 Task: Add the Evernote add-in to your Outlook account.
Action: Mouse moved to (48, 37)
Screenshot: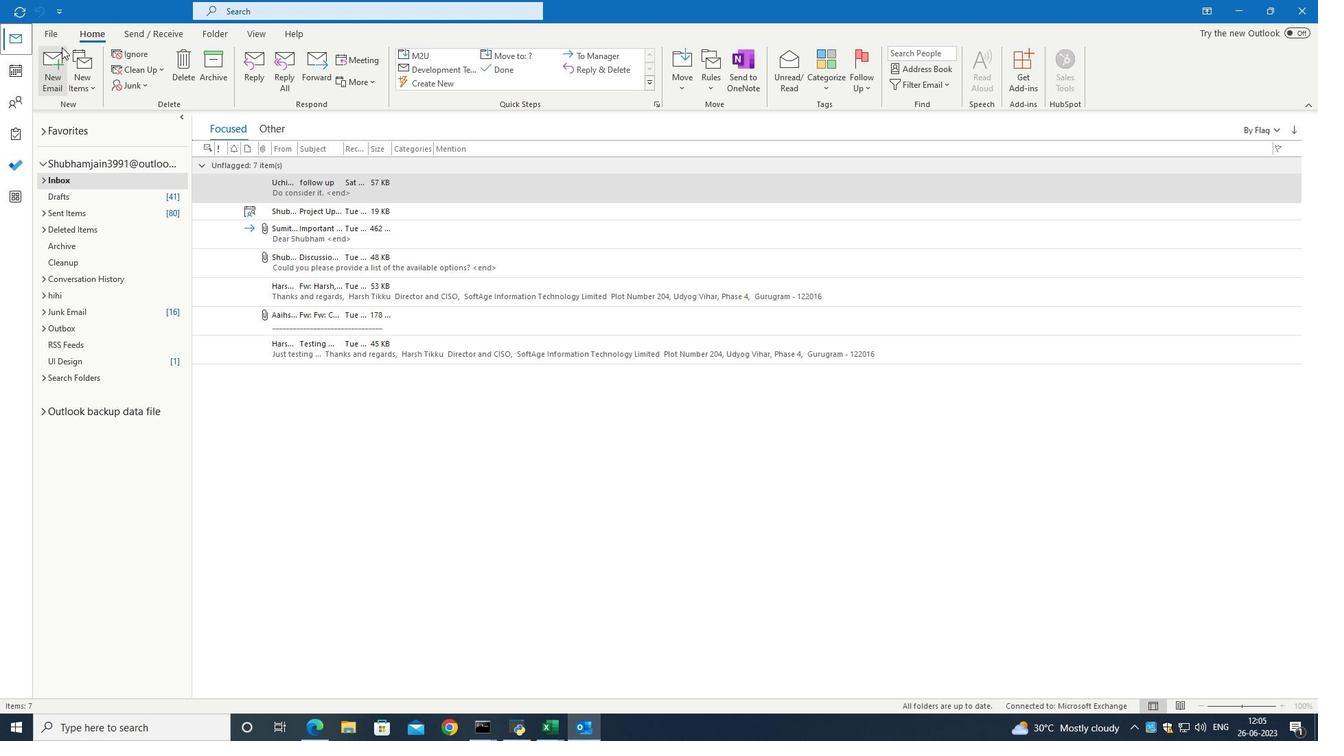 
Action: Mouse pressed left at (48, 37)
Screenshot: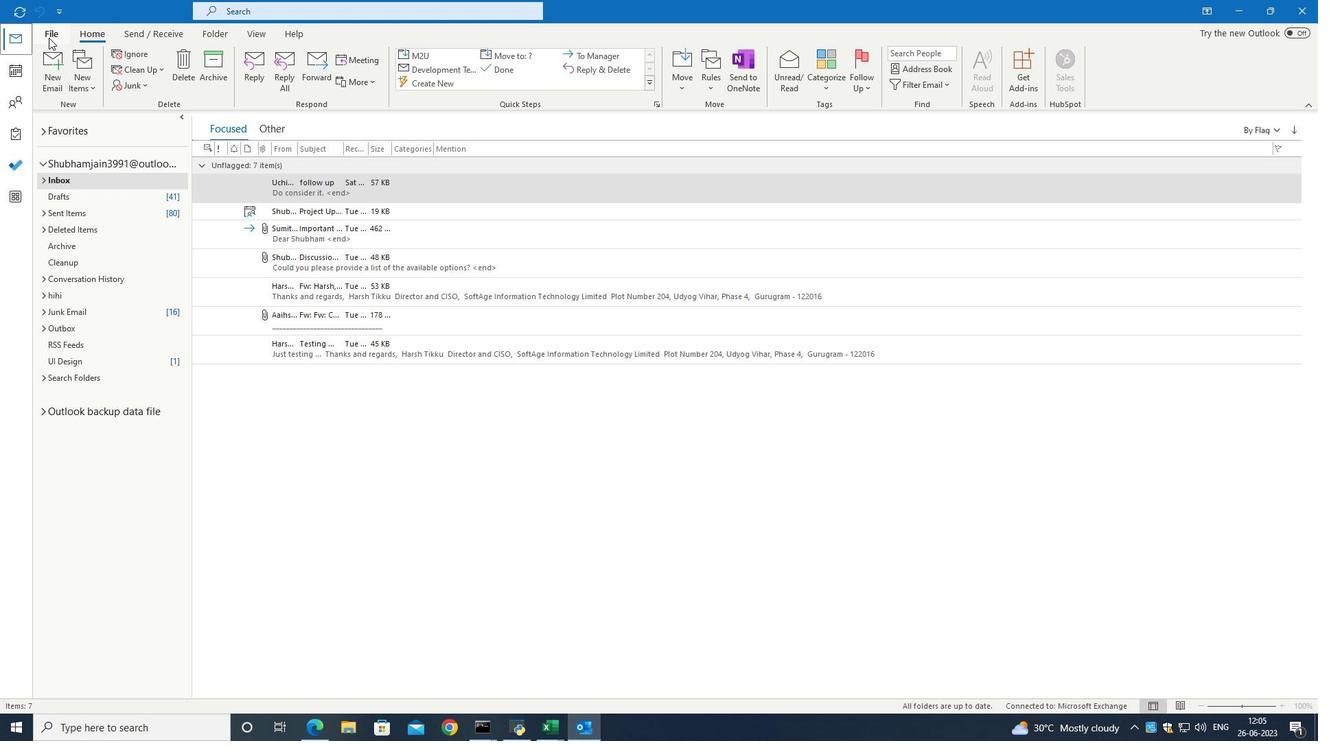 
Action: Mouse moved to (48, 67)
Screenshot: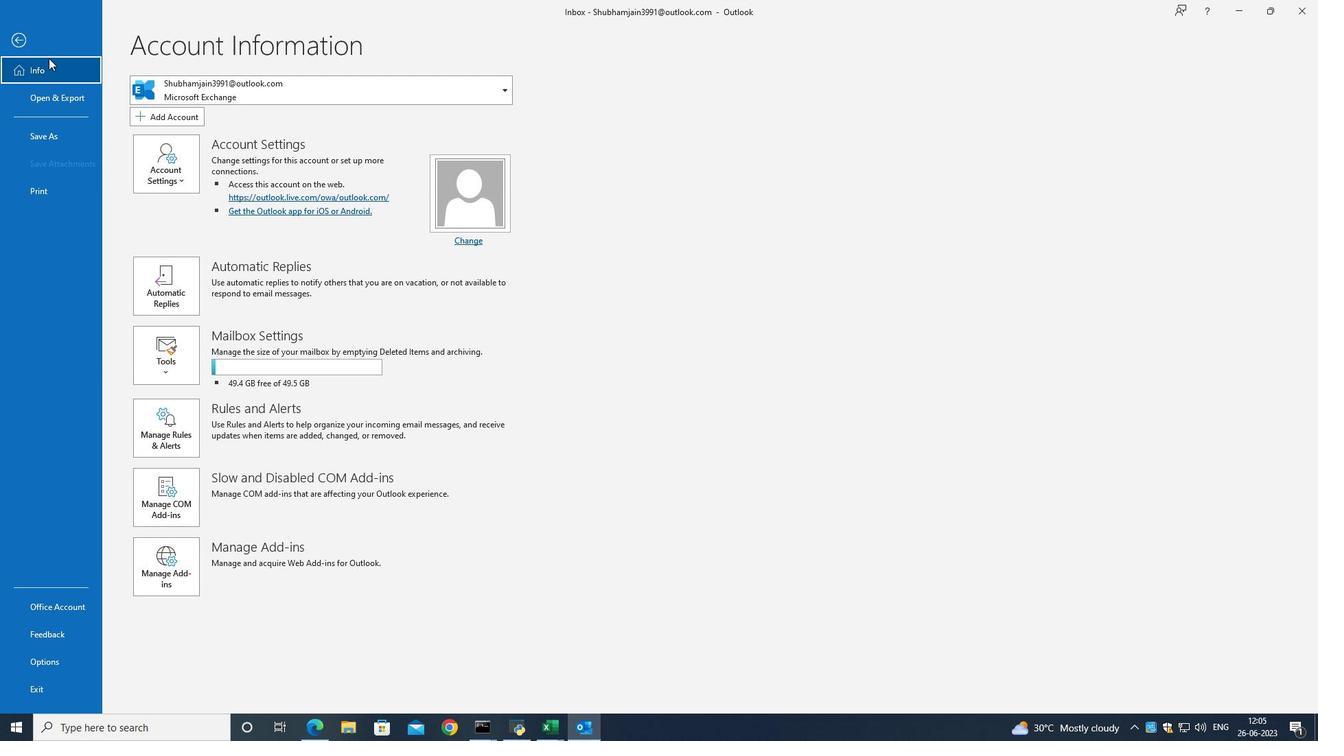 
Action: Mouse pressed left at (48, 67)
Screenshot: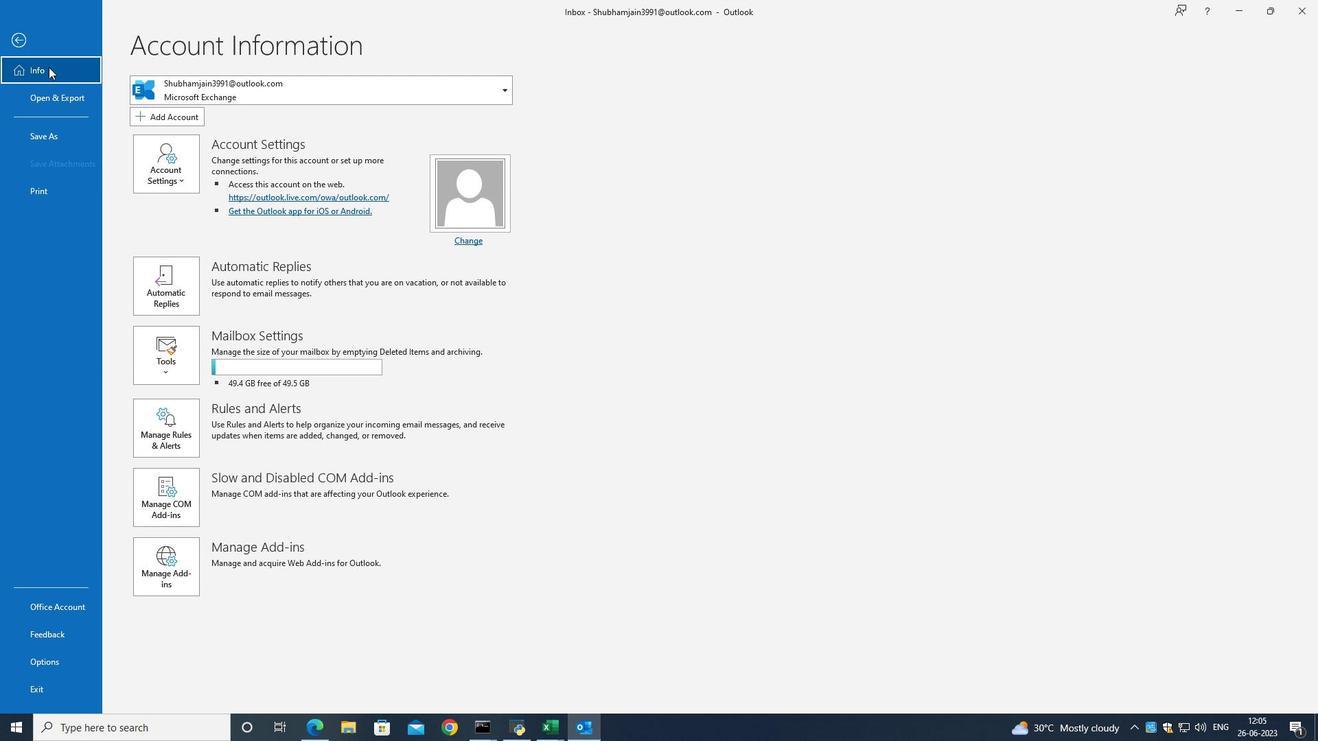 
Action: Mouse moved to (178, 556)
Screenshot: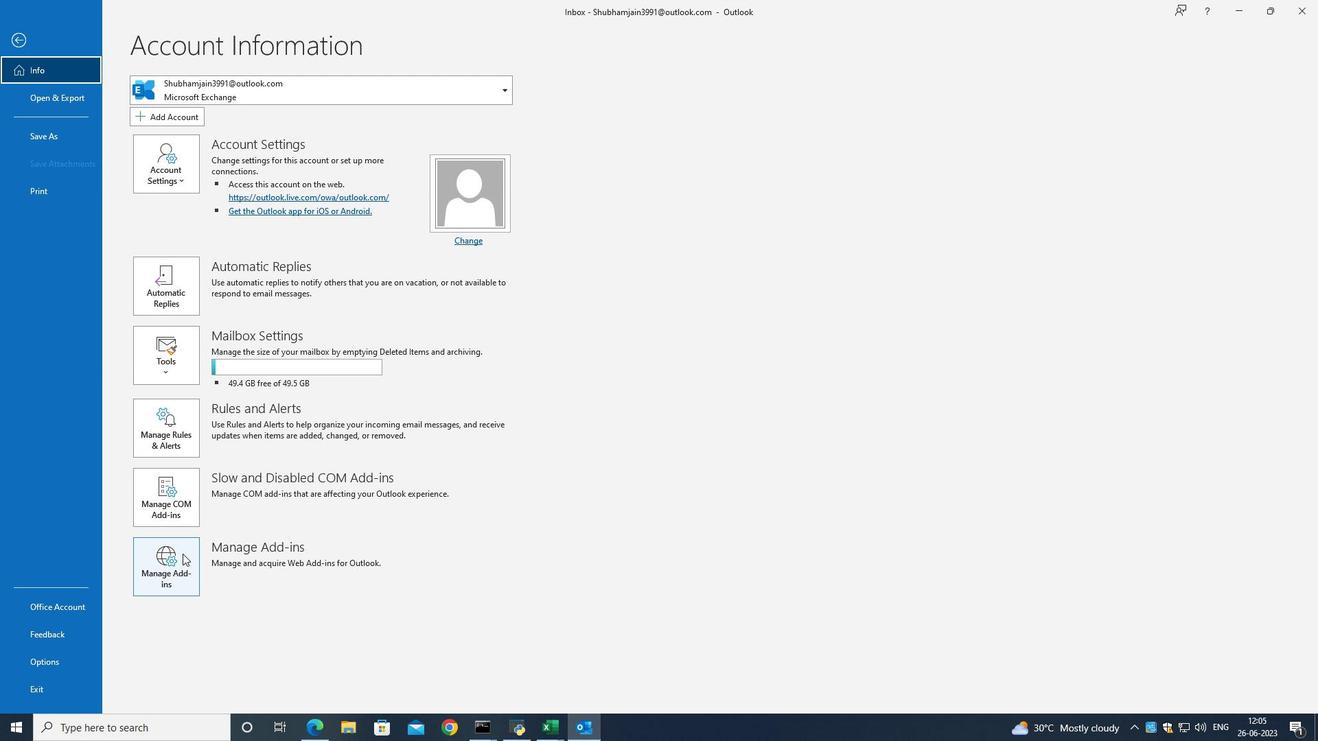 
Action: Mouse pressed left at (178, 556)
Screenshot: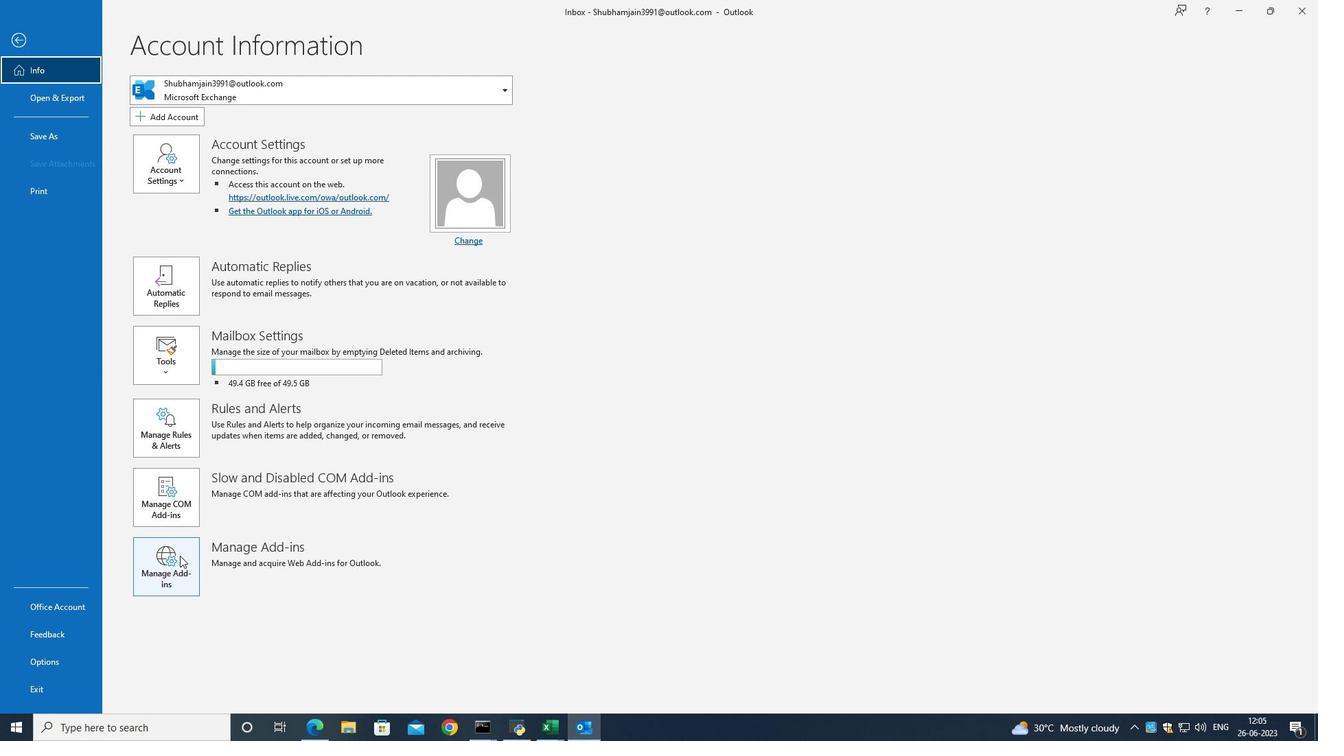 
Action: Mouse moved to (540, 370)
Screenshot: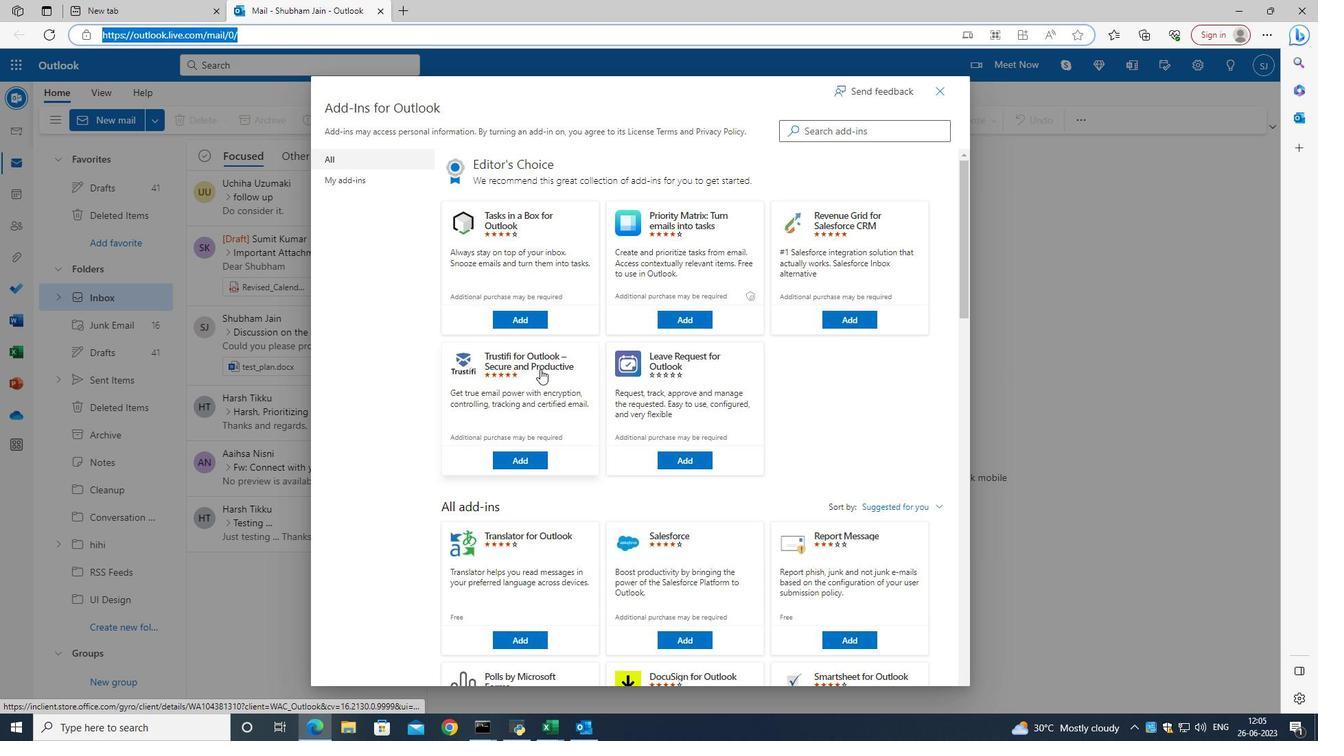 
Action: Mouse scrolled (540, 369) with delta (0, 0)
Screenshot: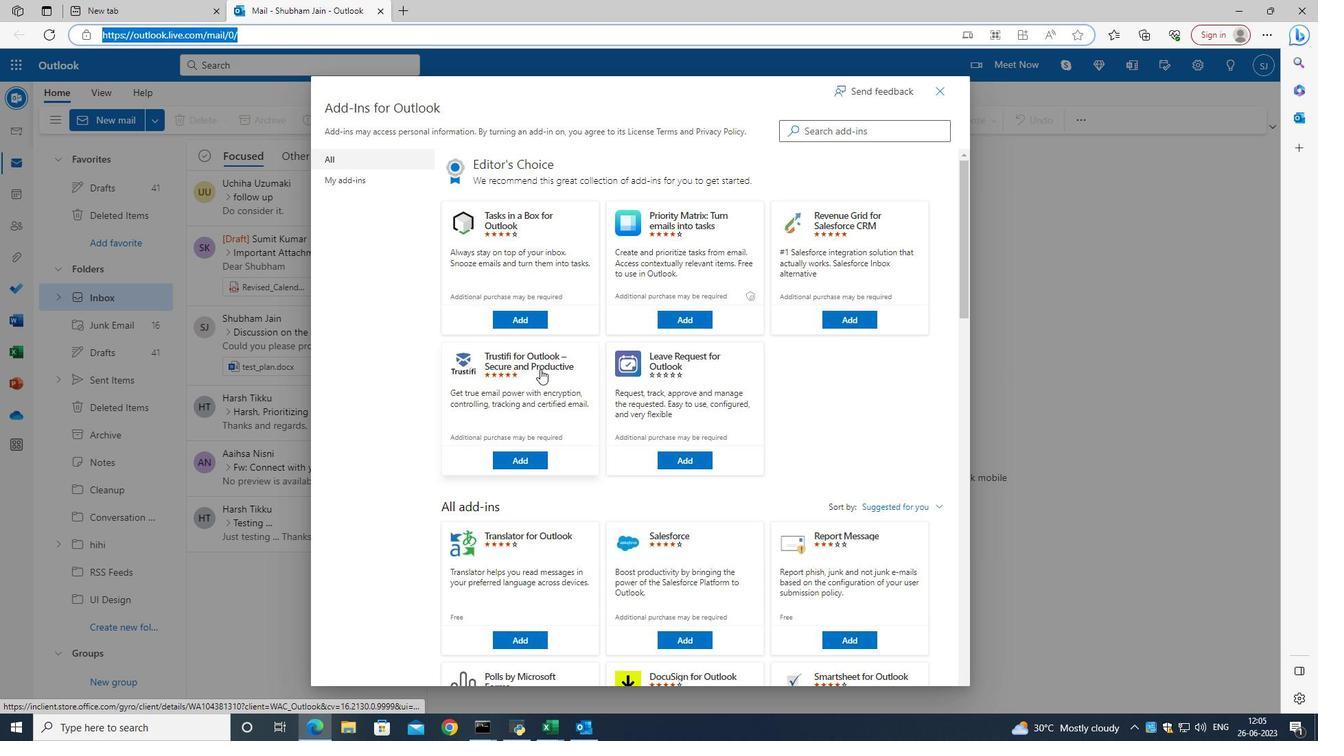 
Action: Mouse scrolled (540, 369) with delta (0, 0)
Screenshot: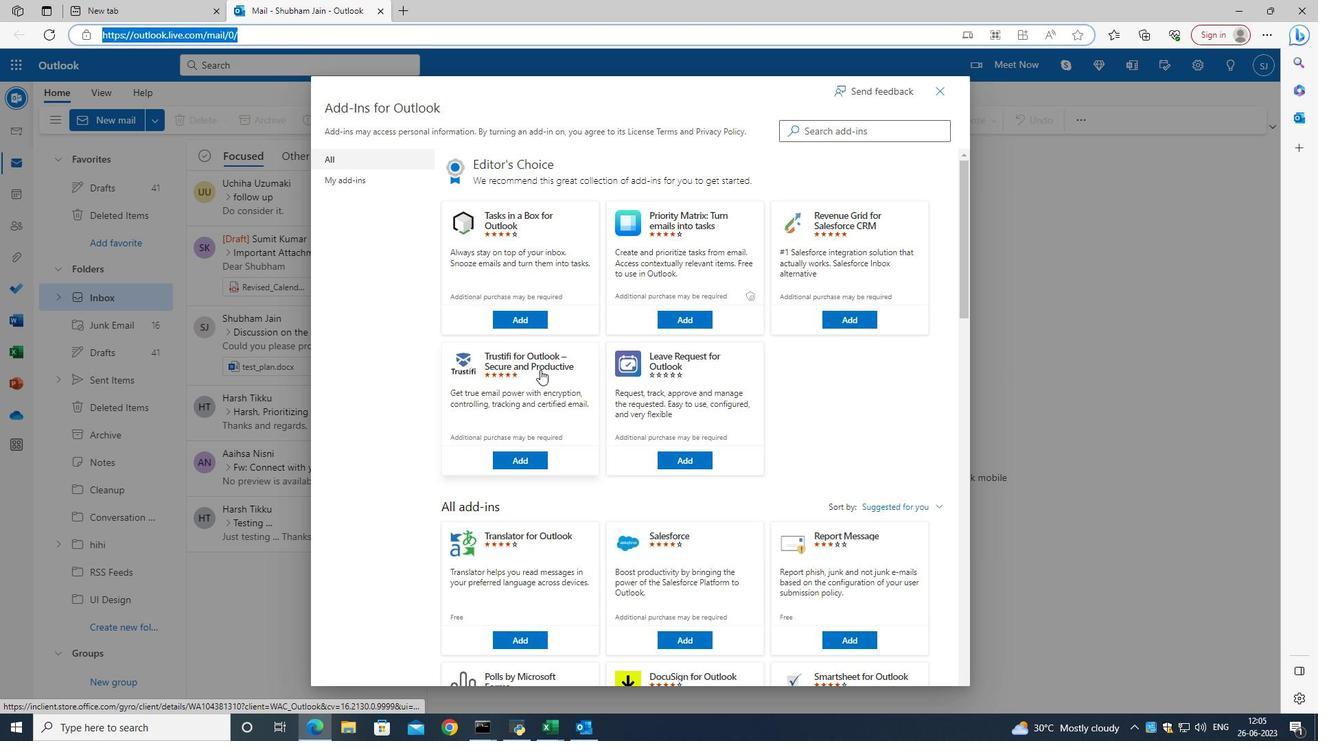 
Action: Mouse scrolled (540, 369) with delta (0, 0)
Screenshot: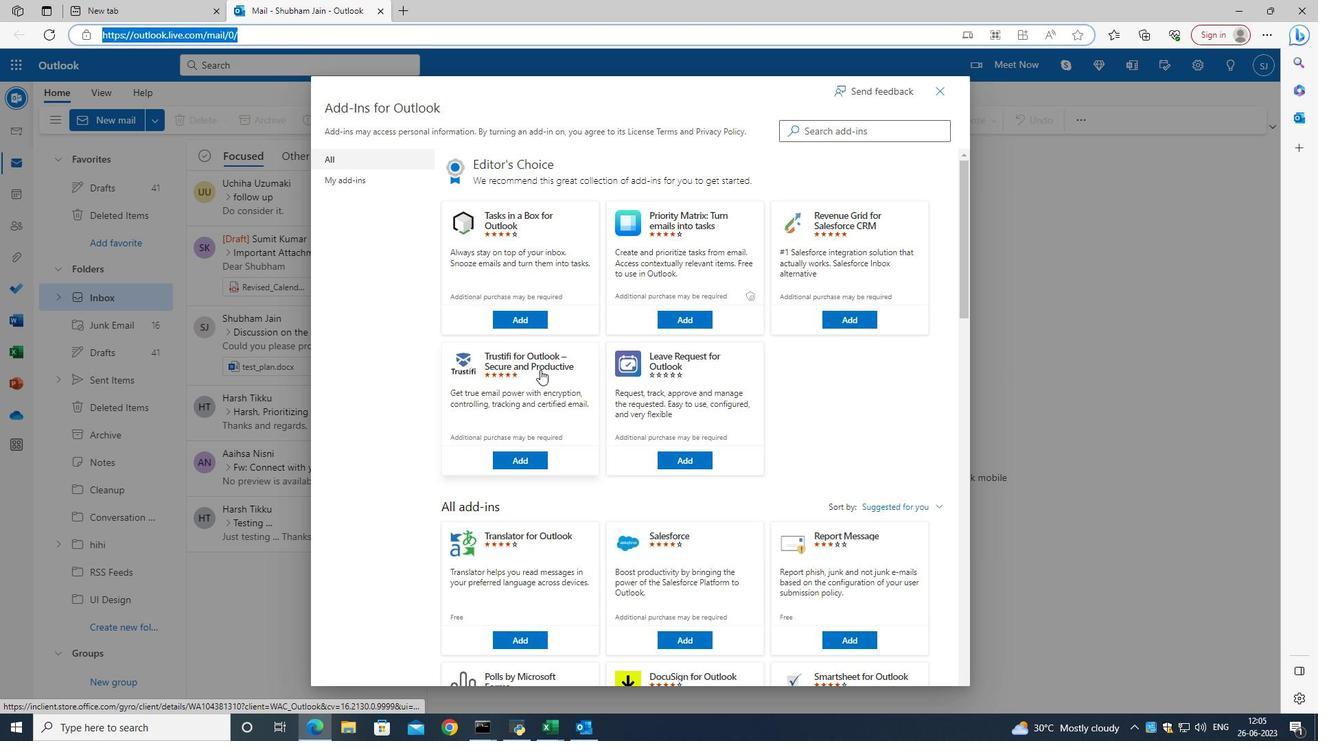 
Action: Mouse scrolled (540, 369) with delta (0, 0)
Screenshot: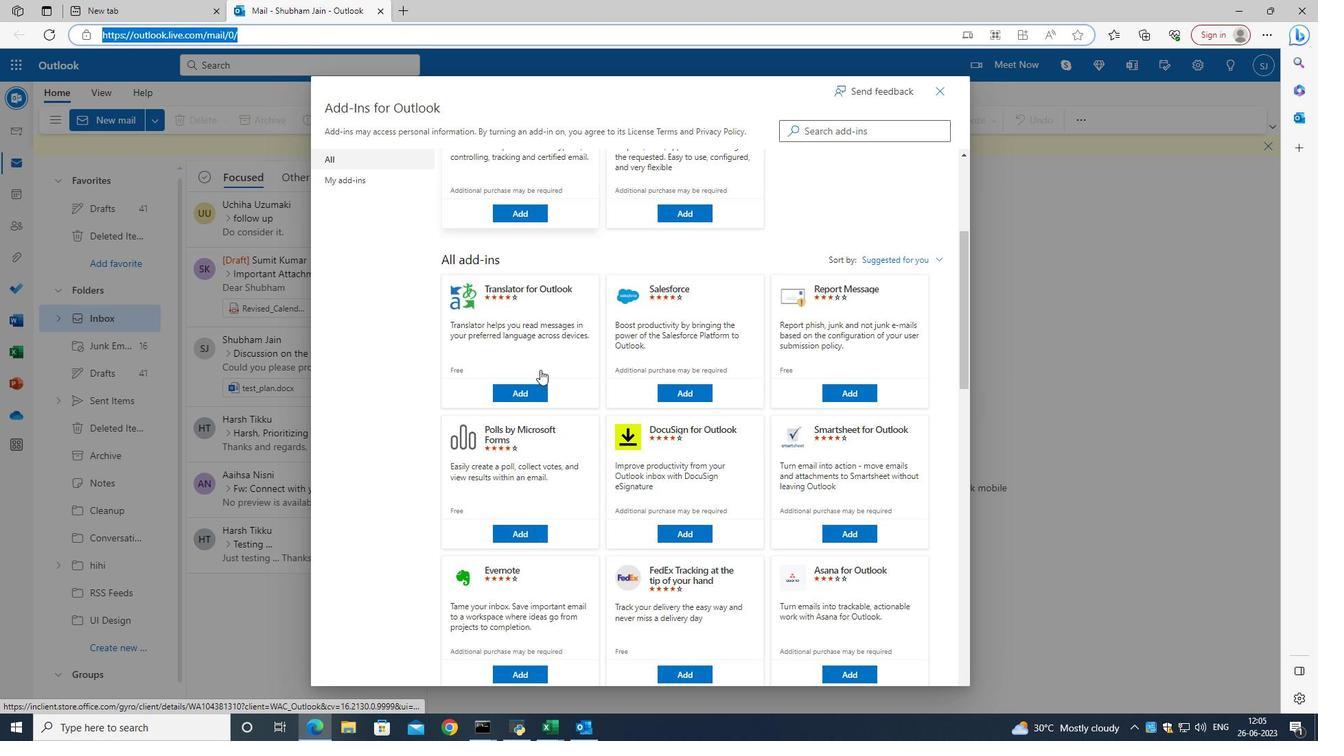 
Action: Mouse scrolled (540, 369) with delta (0, 0)
Screenshot: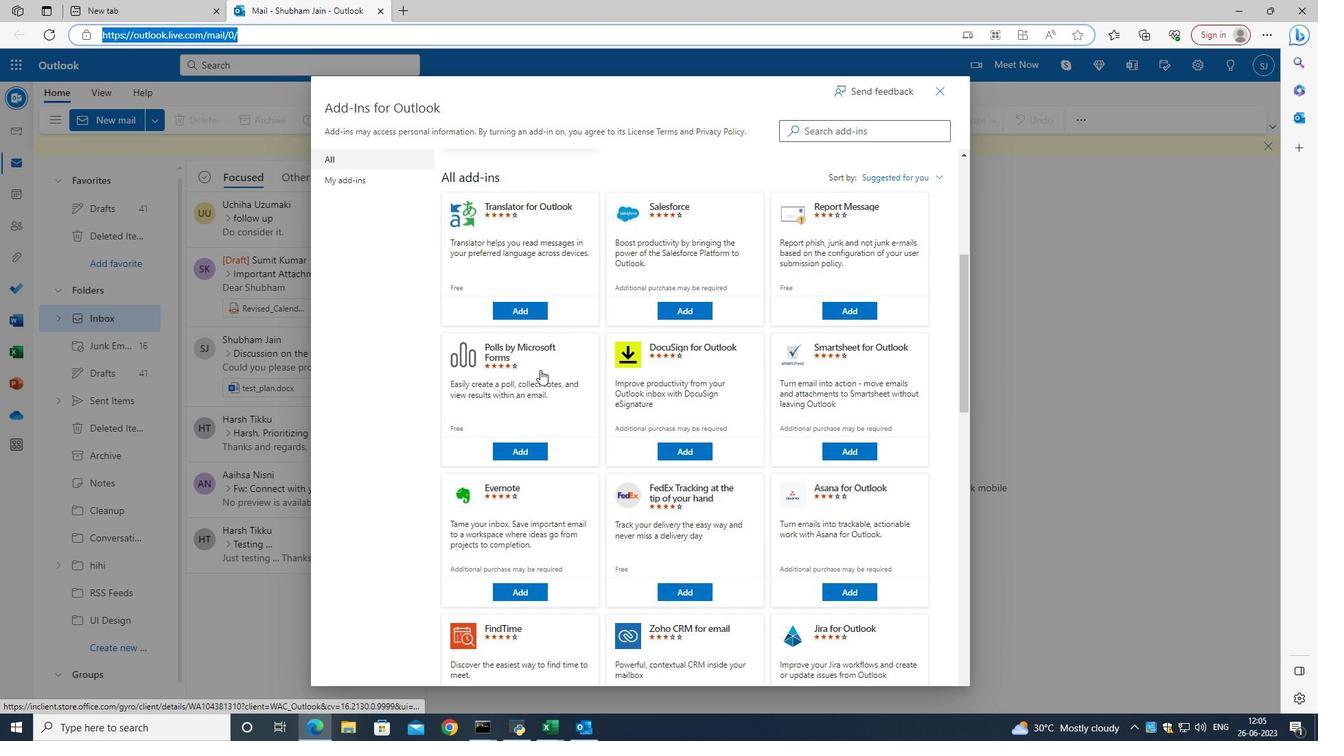 
Action: Mouse moved to (526, 501)
Screenshot: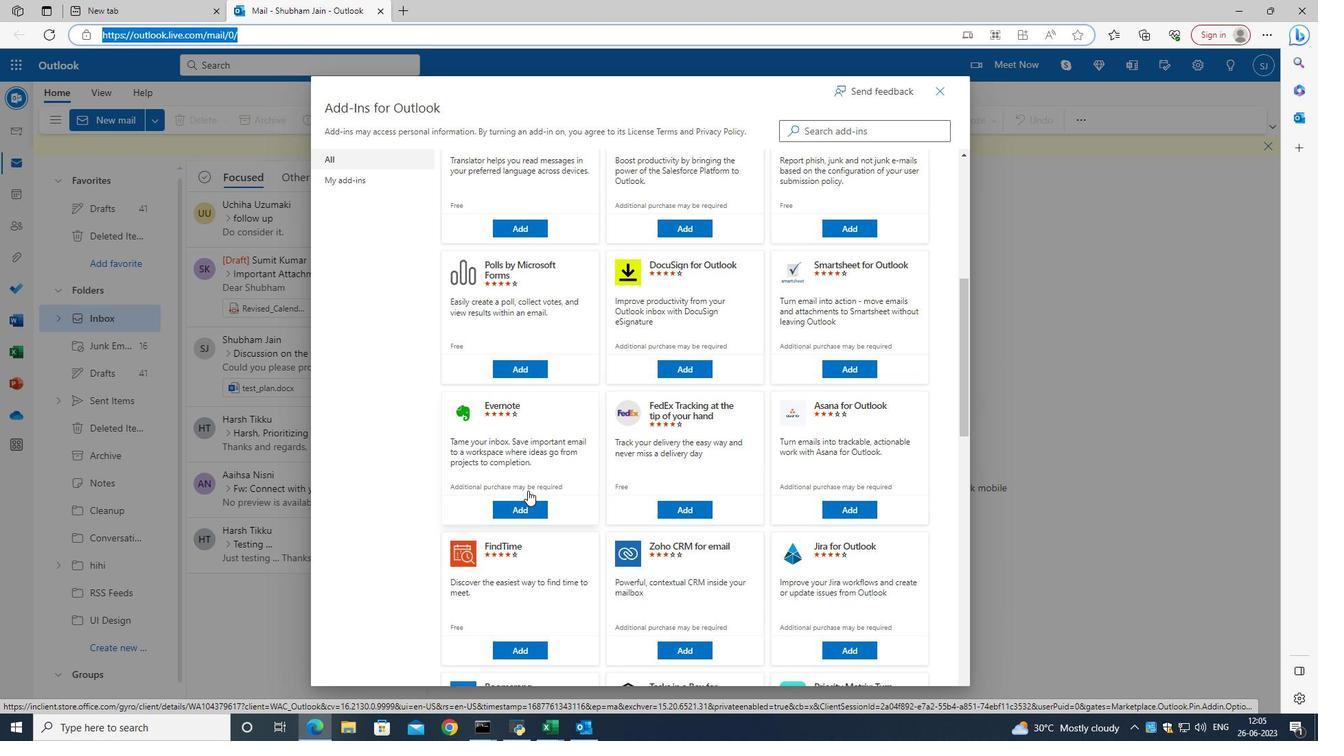 
Action: Mouse pressed left at (526, 501)
Screenshot: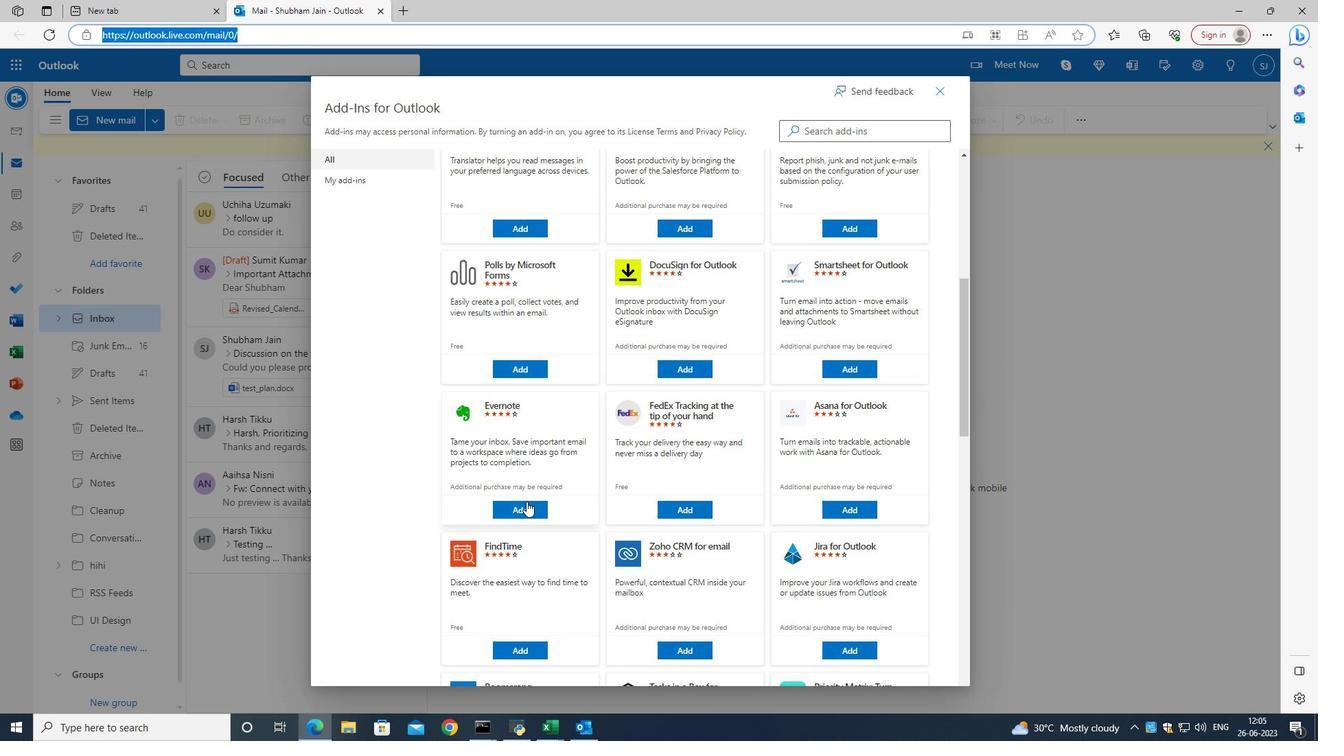 
Action: Mouse moved to (756, 282)
Screenshot: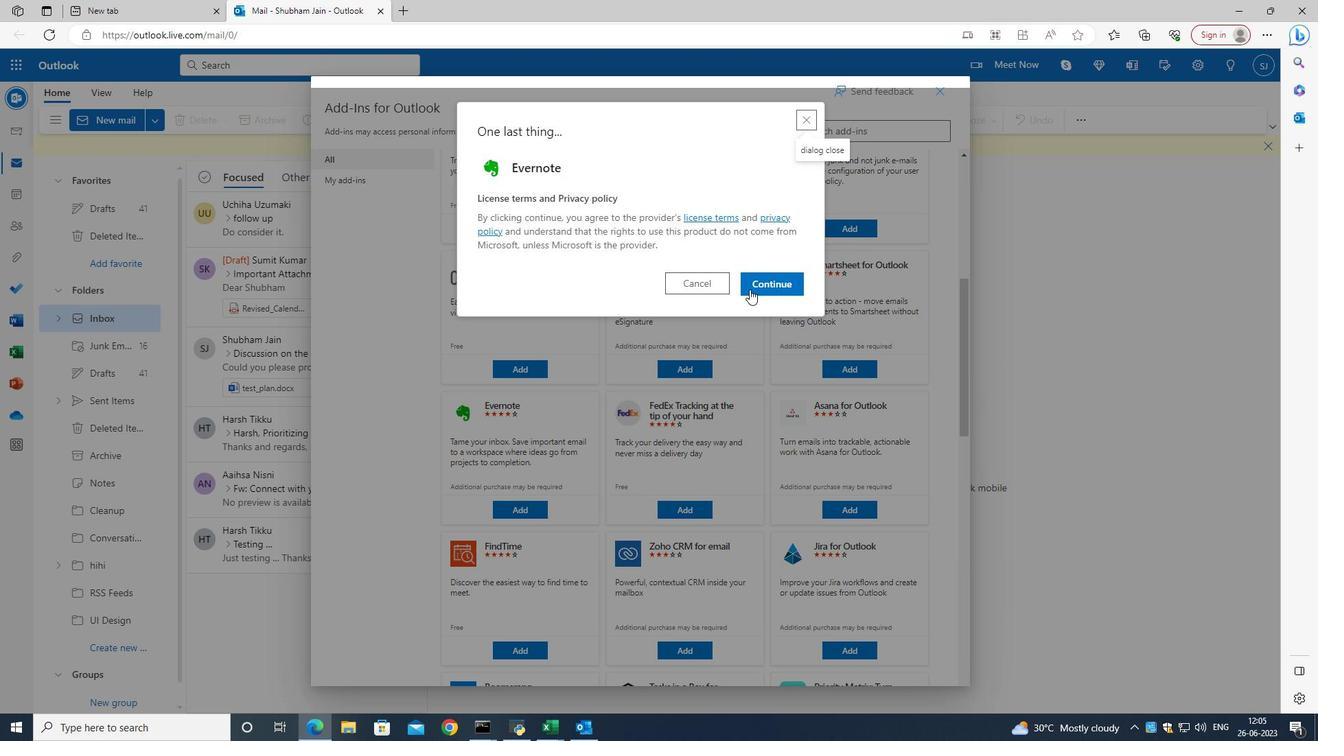 
Action: Mouse pressed left at (756, 282)
Screenshot: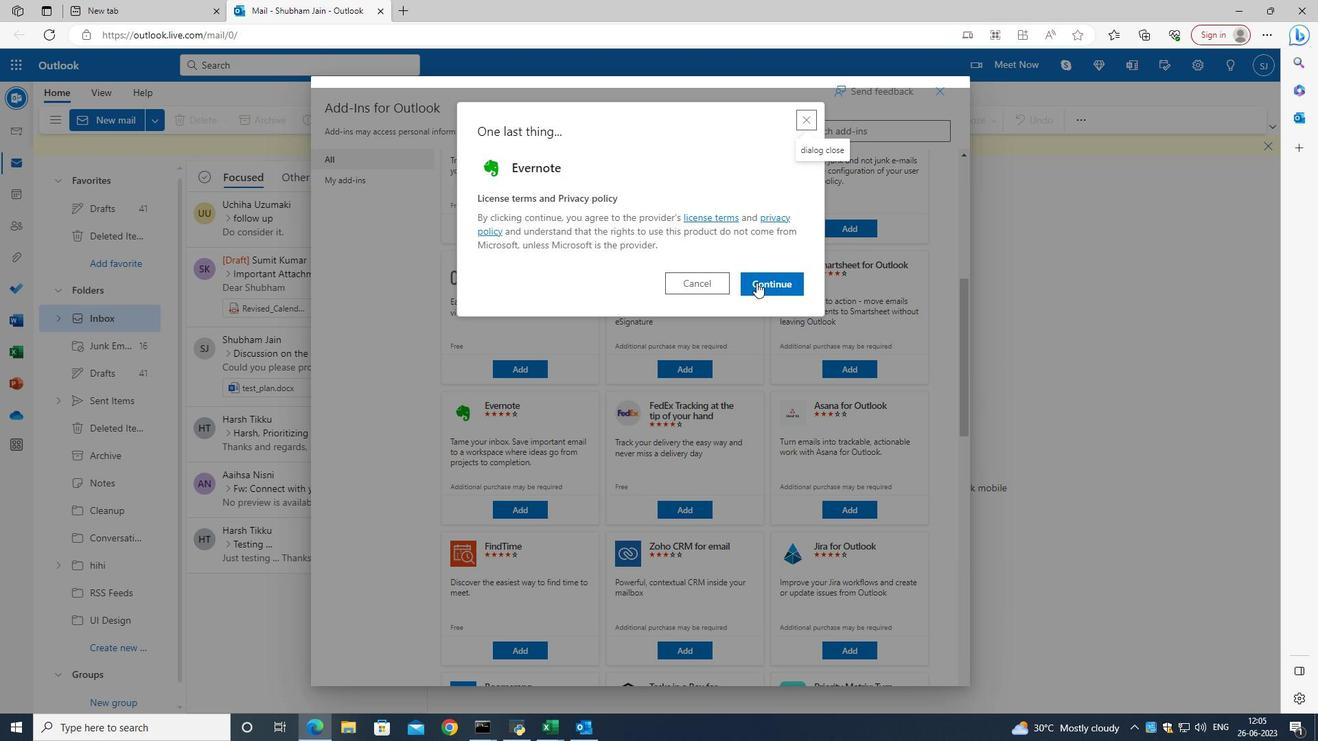 
Action: Mouse moved to (706, 275)
Screenshot: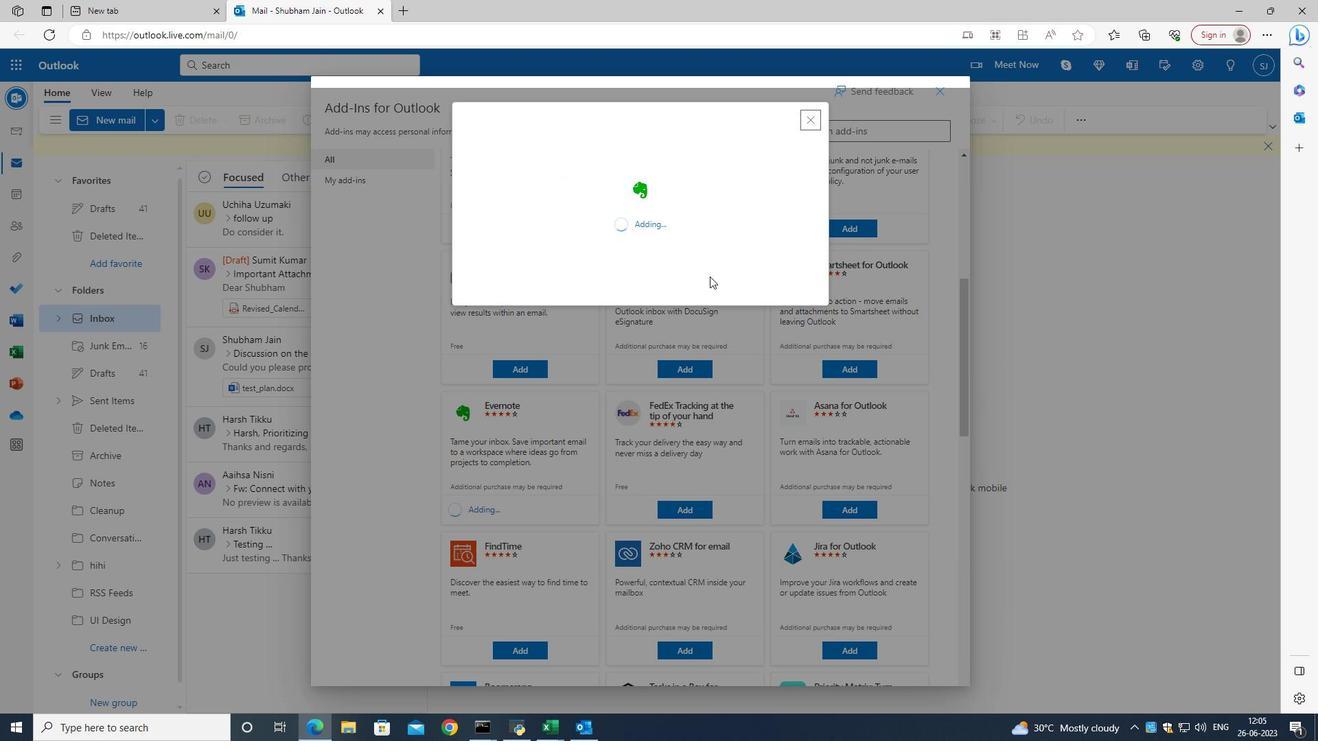 
